 Task: Change the page order to over, then down.
Action: Mouse moved to (133, 147)
Screenshot: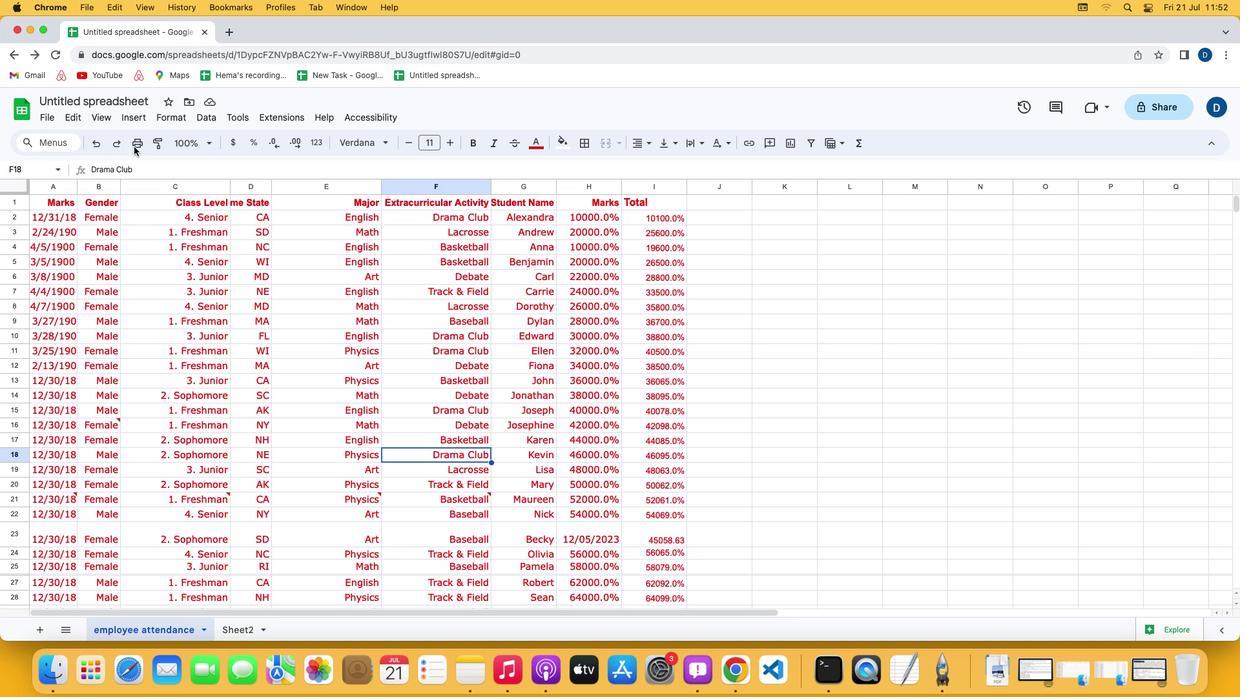 
Action: Mouse pressed left at (133, 147)
Screenshot: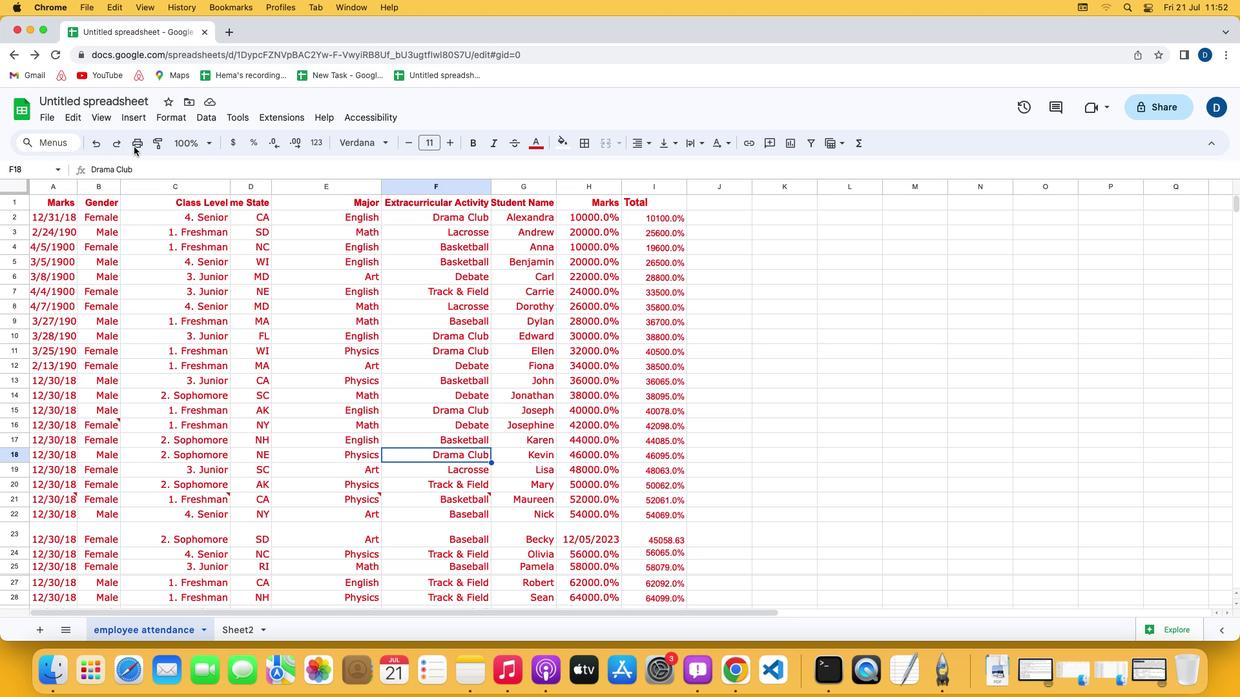 
Action: Mouse moved to (138, 142)
Screenshot: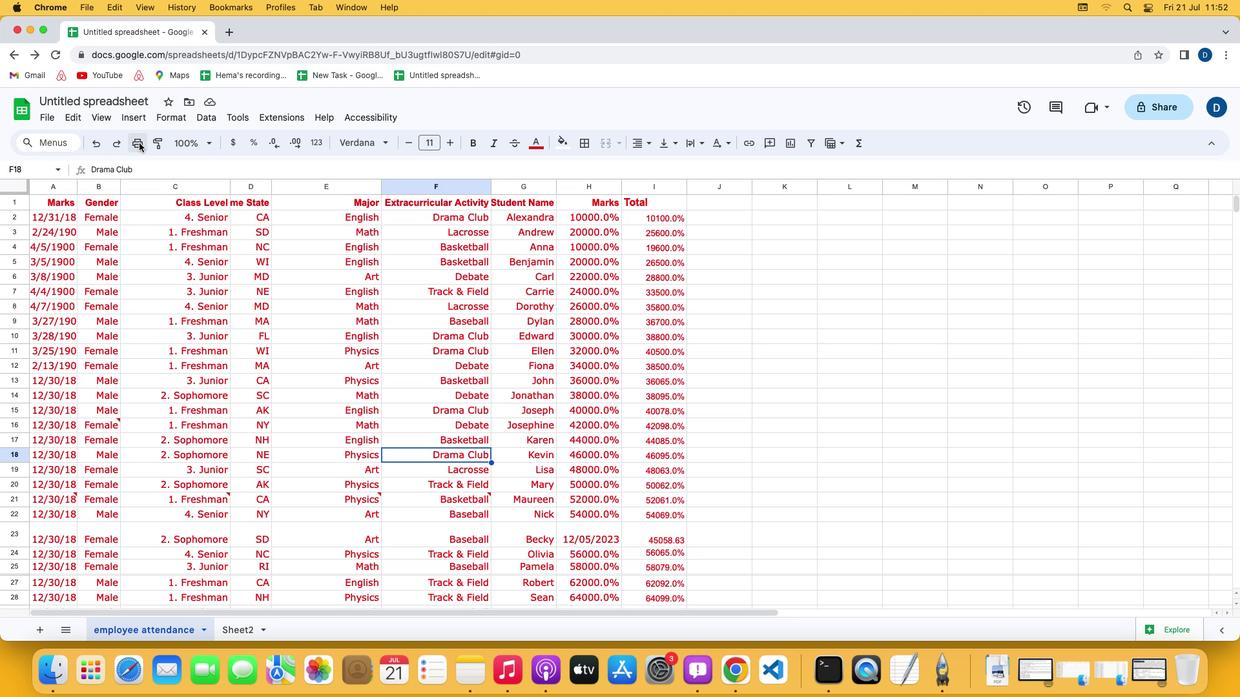 
Action: Mouse pressed left at (138, 142)
Screenshot: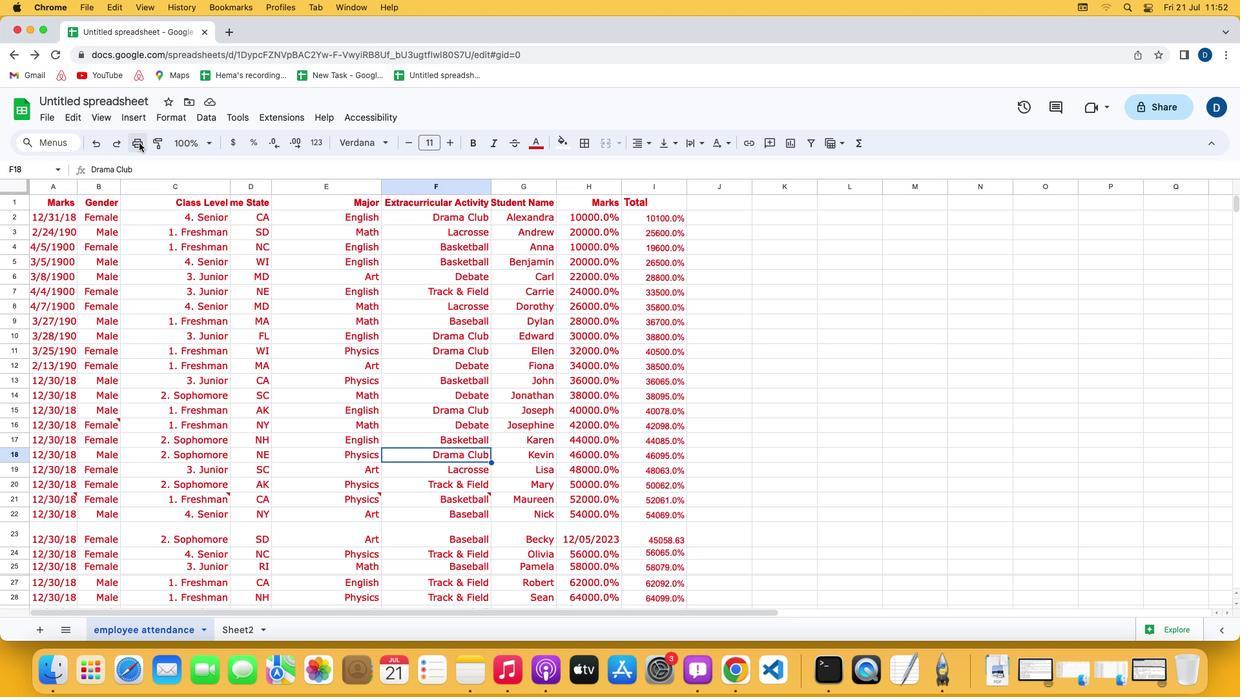 
Action: Mouse moved to (1222, 440)
Screenshot: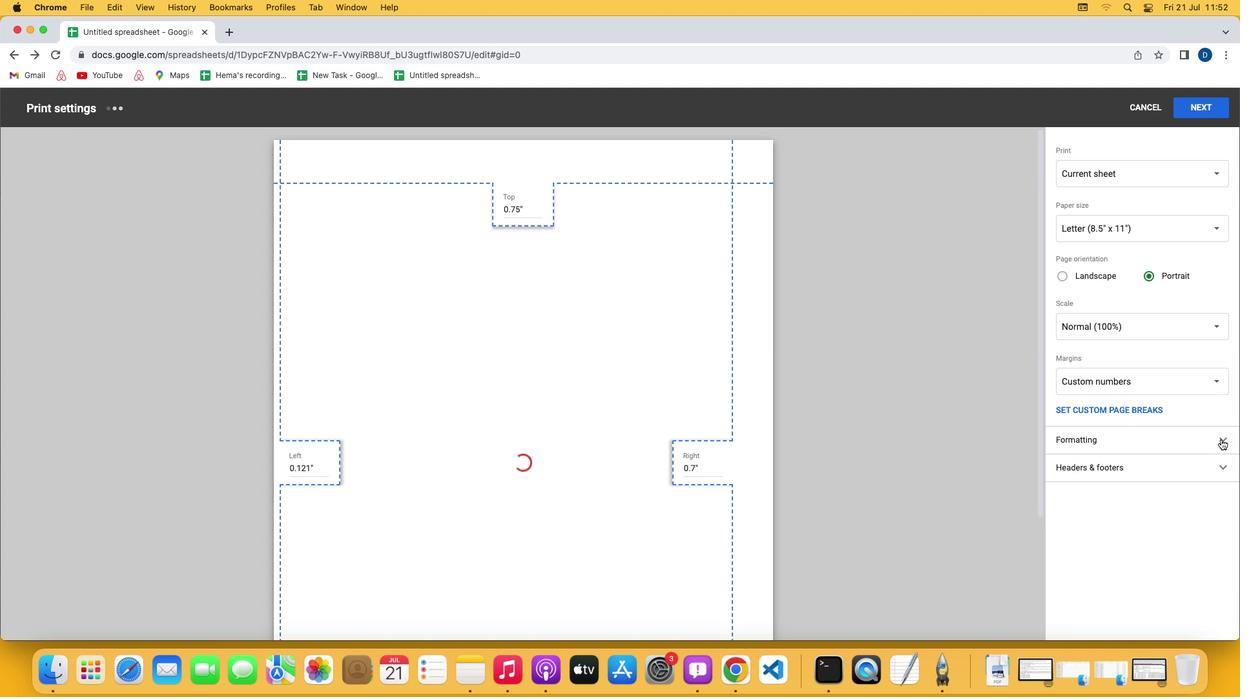 
Action: Mouse pressed left at (1222, 440)
Screenshot: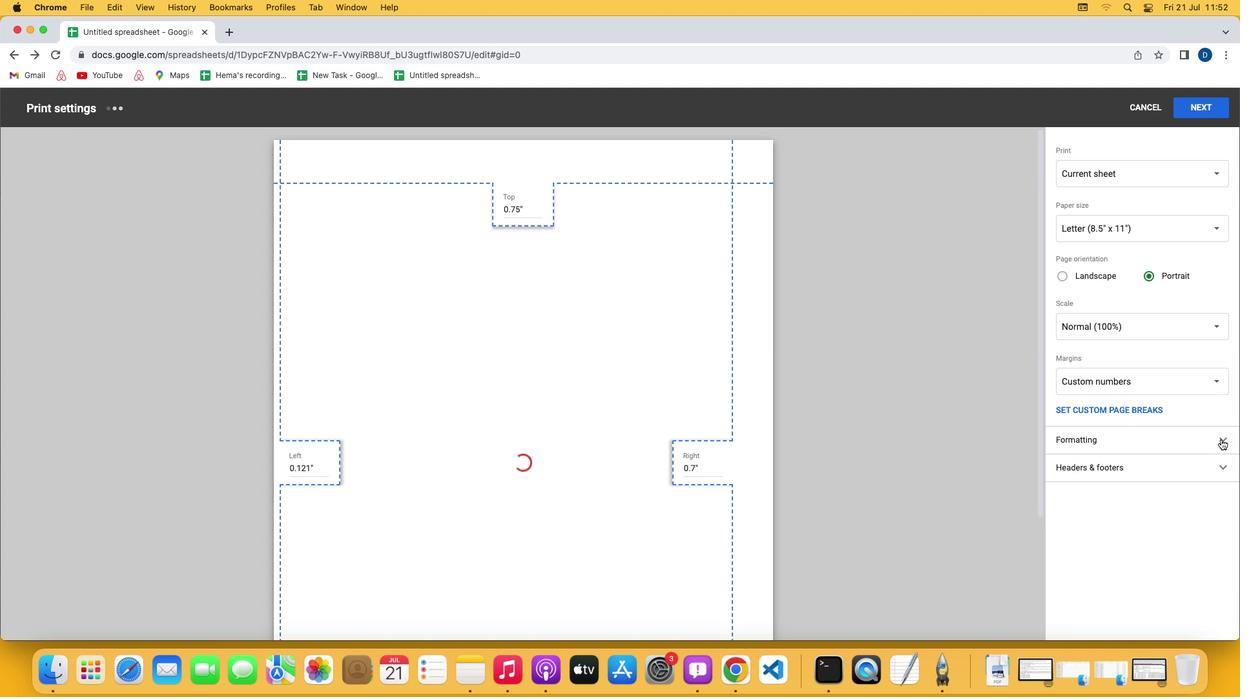 
Action: Mouse moved to (1213, 529)
Screenshot: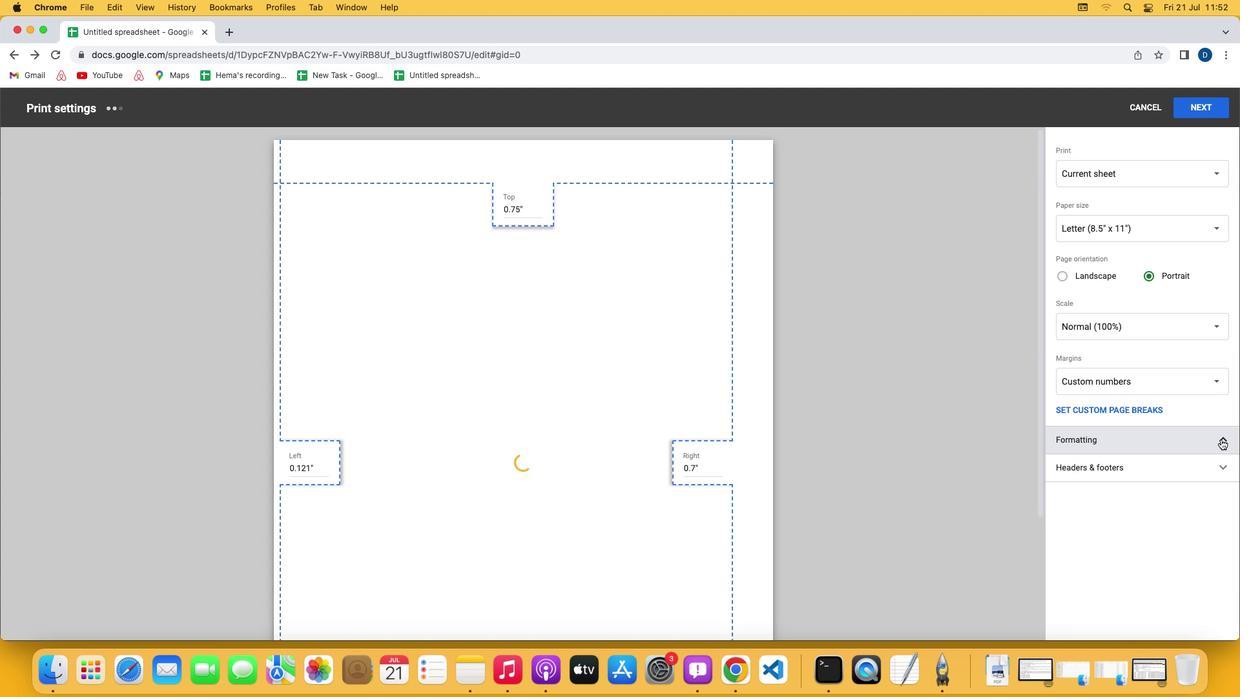 
Action: Mouse pressed left at (1213, 529)
Screenshot: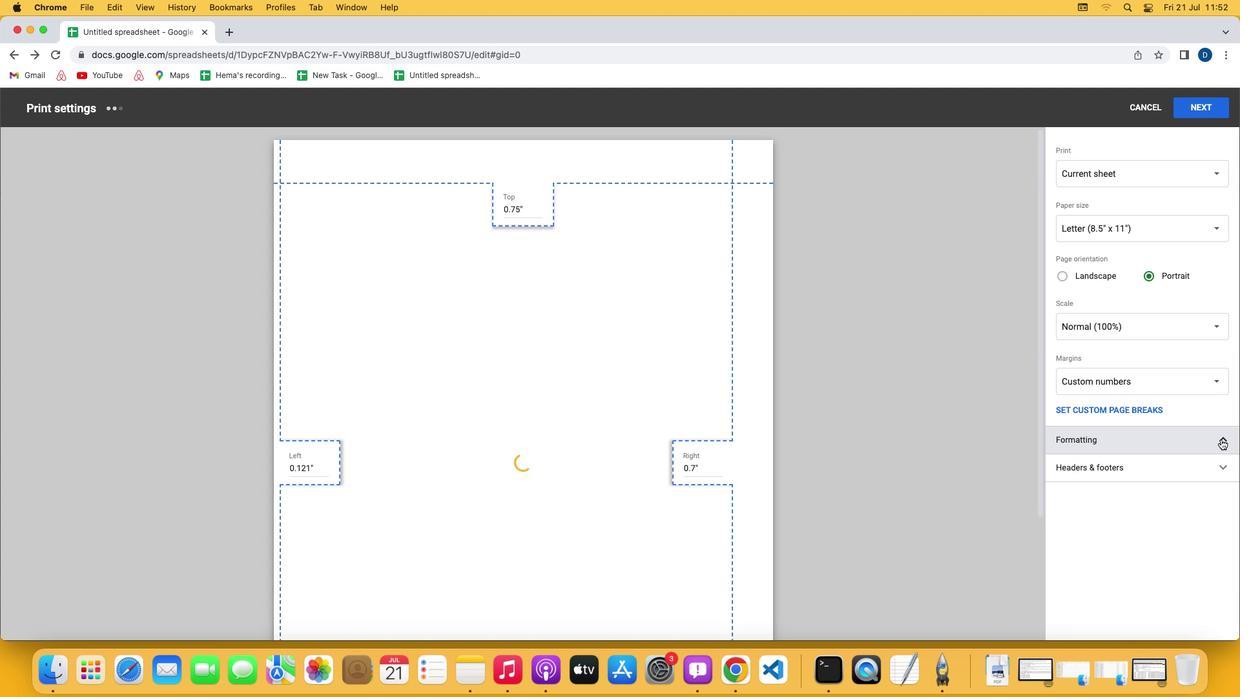 
Action: Mouse moved to (1101, 538)
Screenshot: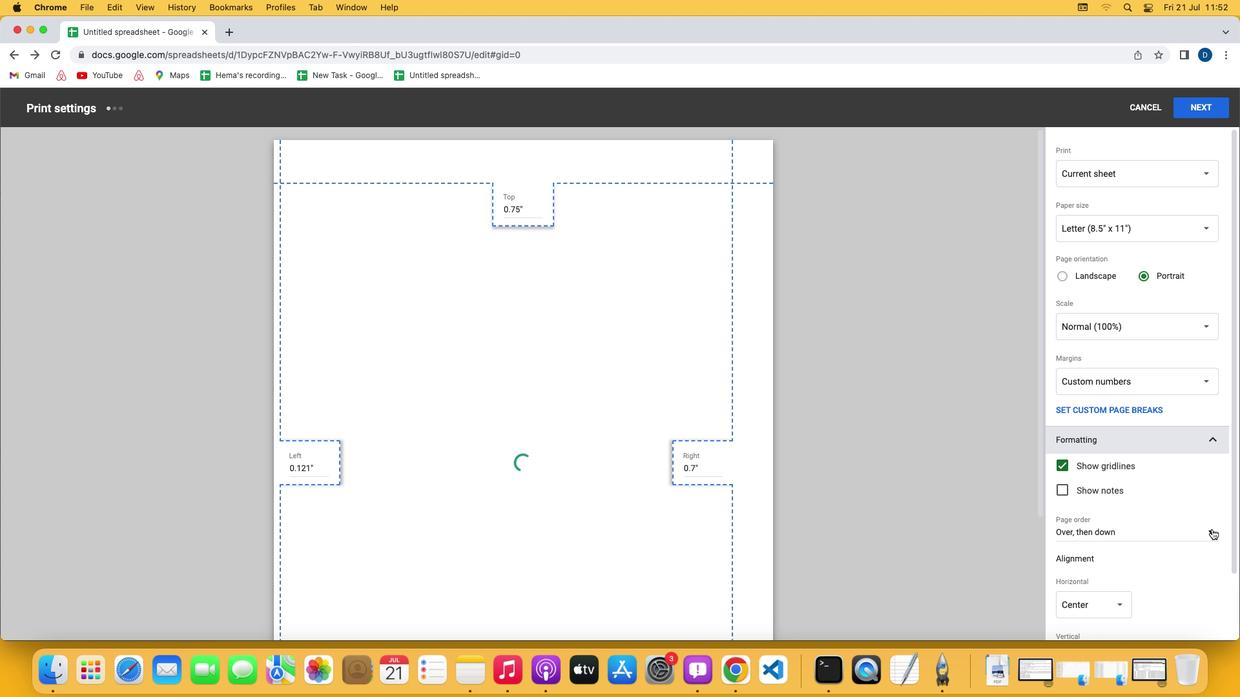 
Action: Mouse pressed left at (1101, 538)
Screenshot: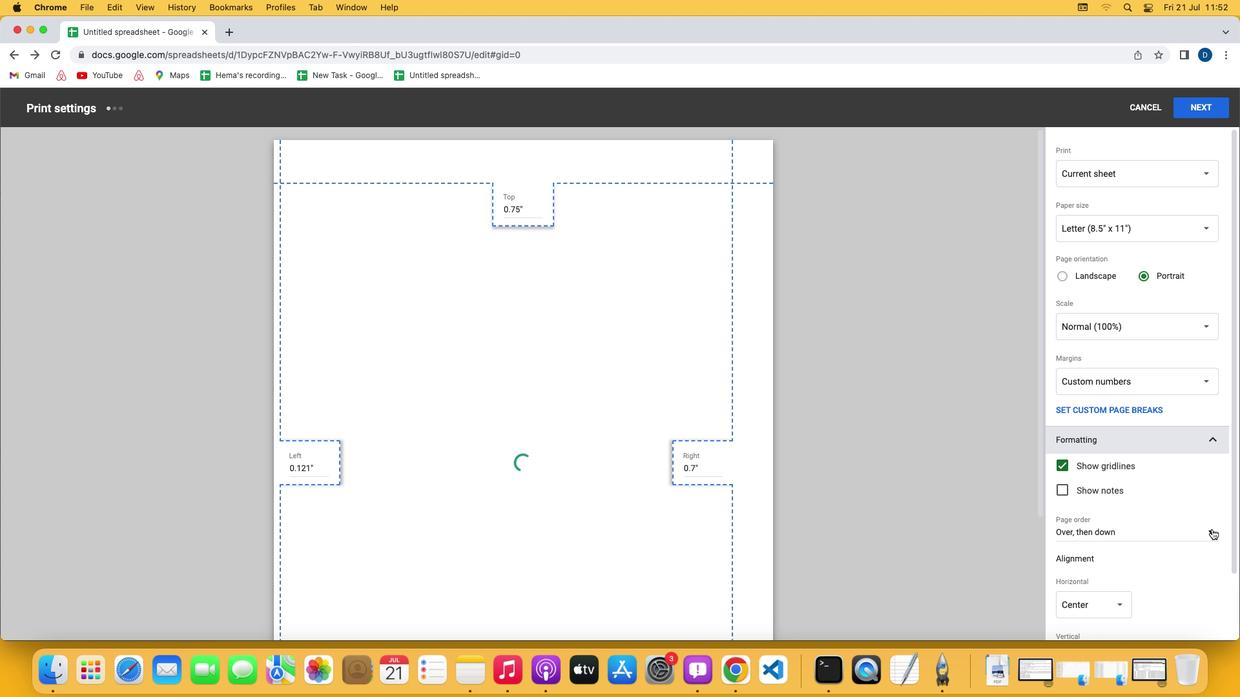 
Action: Mouse moved to (1101, 539)
Screenshot: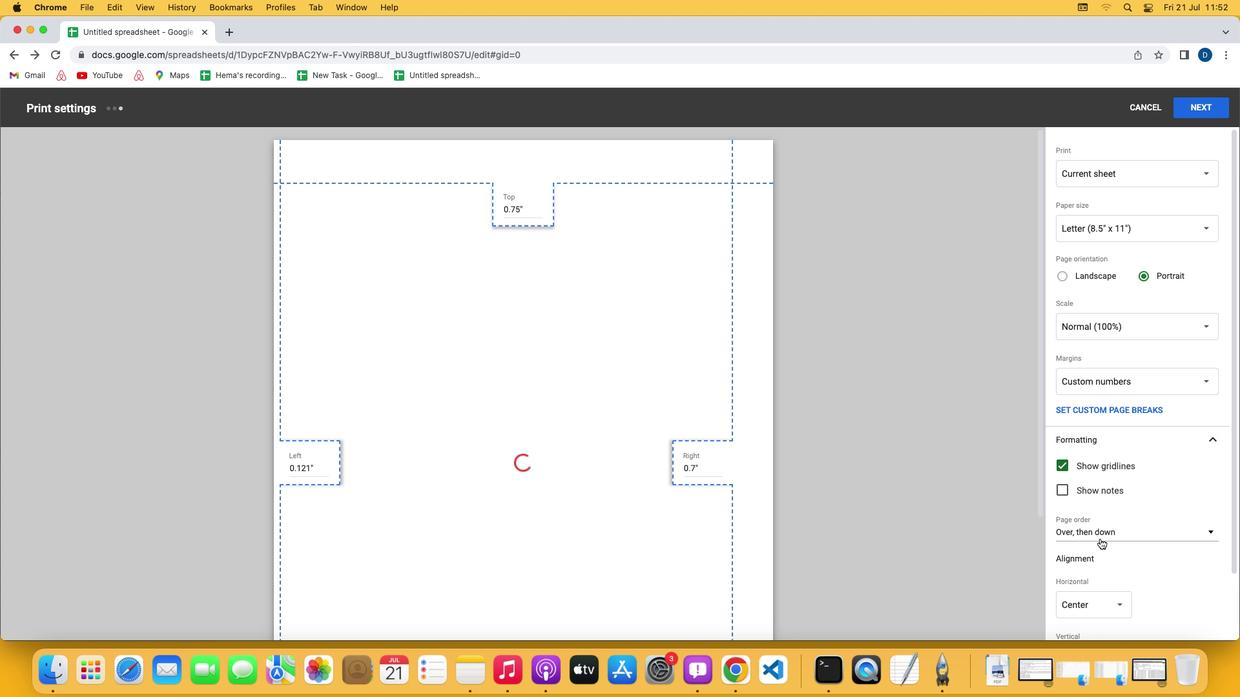 
